 Task: Customize your GitHub profile with a website link.
Action: Mouse moved to (302, 396)
Screenshot: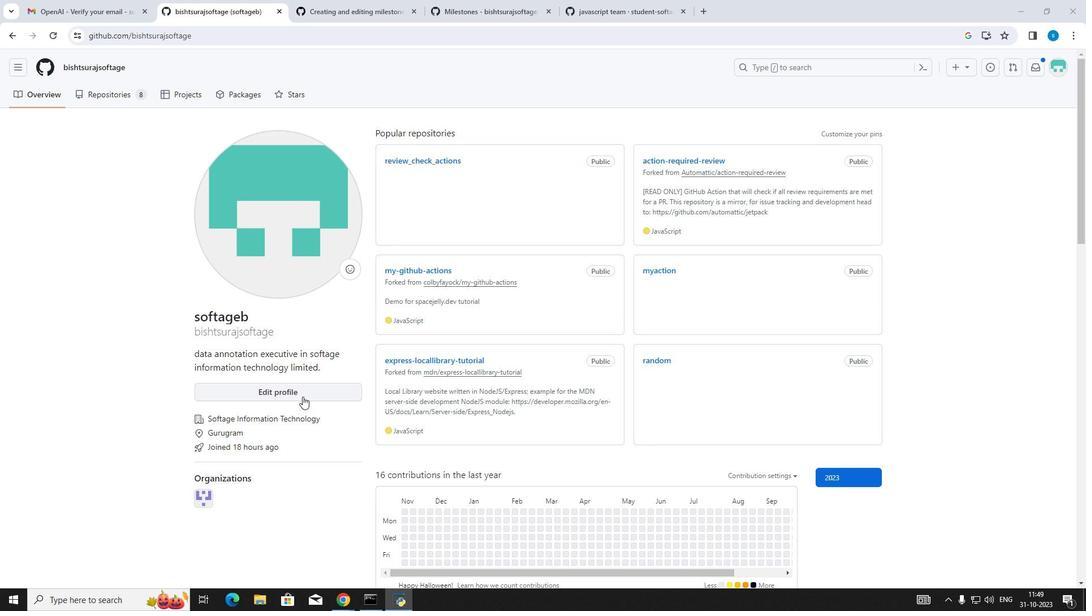 
Action: Mouse pressed left at (302, 396)
Screenshot: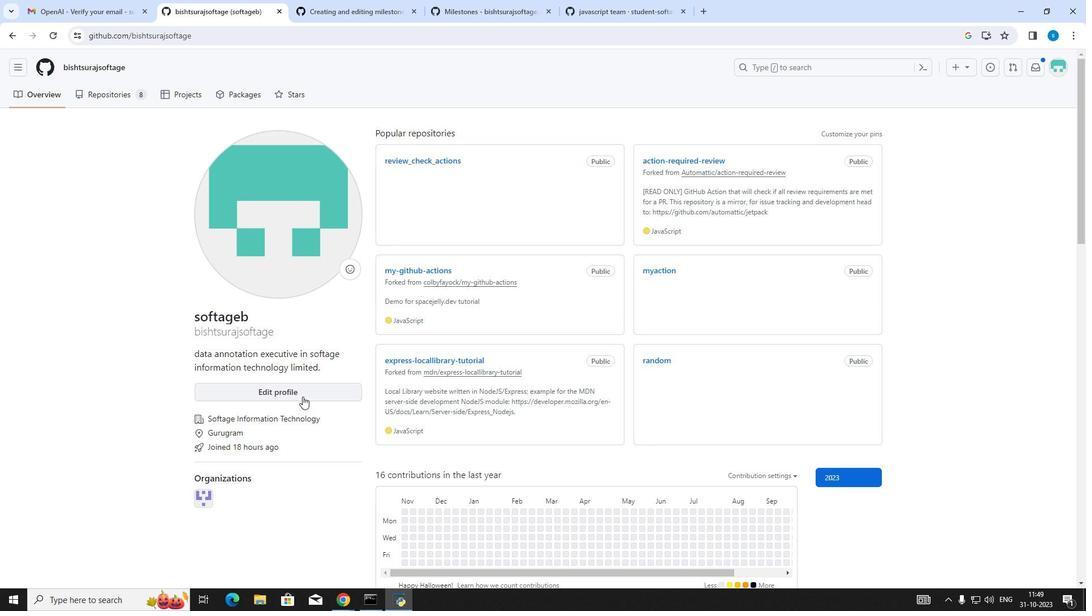 
Action: Mouse moved to (263, 533)
Screenshot: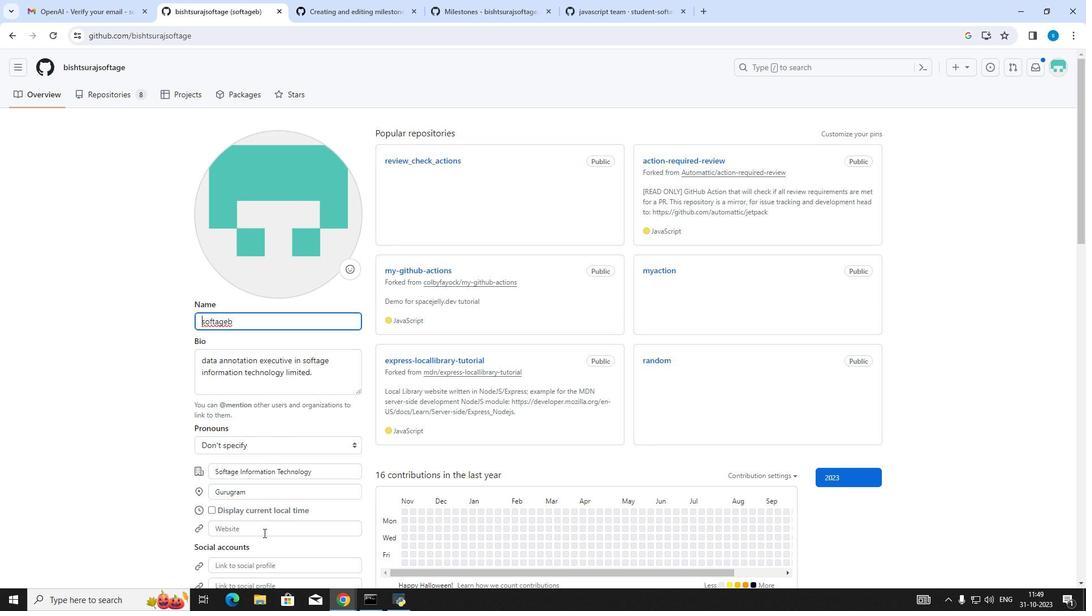 
Action: Mouse pressed left at (263, 533)
Screenshot: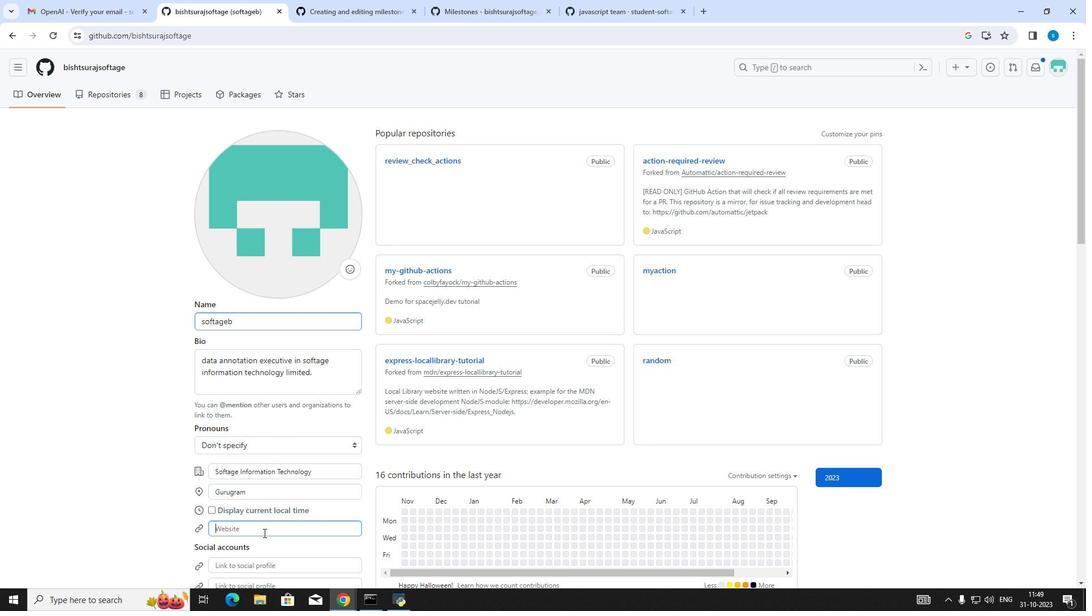 
Action: Key pressed https<Key.shift_r>://www.google.com
Screenshot: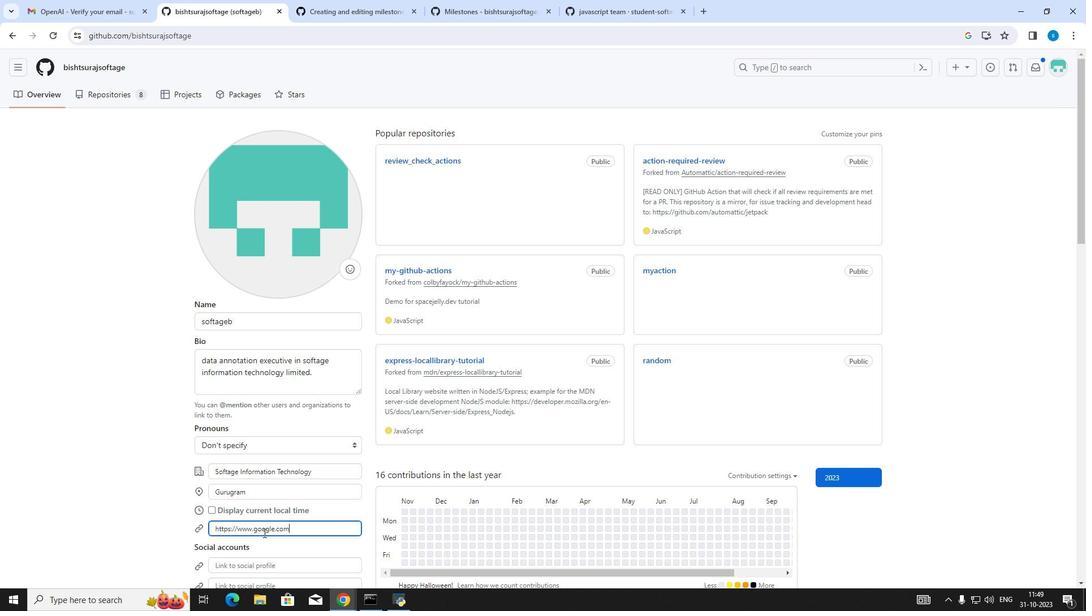 
Action: Mouse scrolled (263, 533) with delta (0, 0)
Screenshot: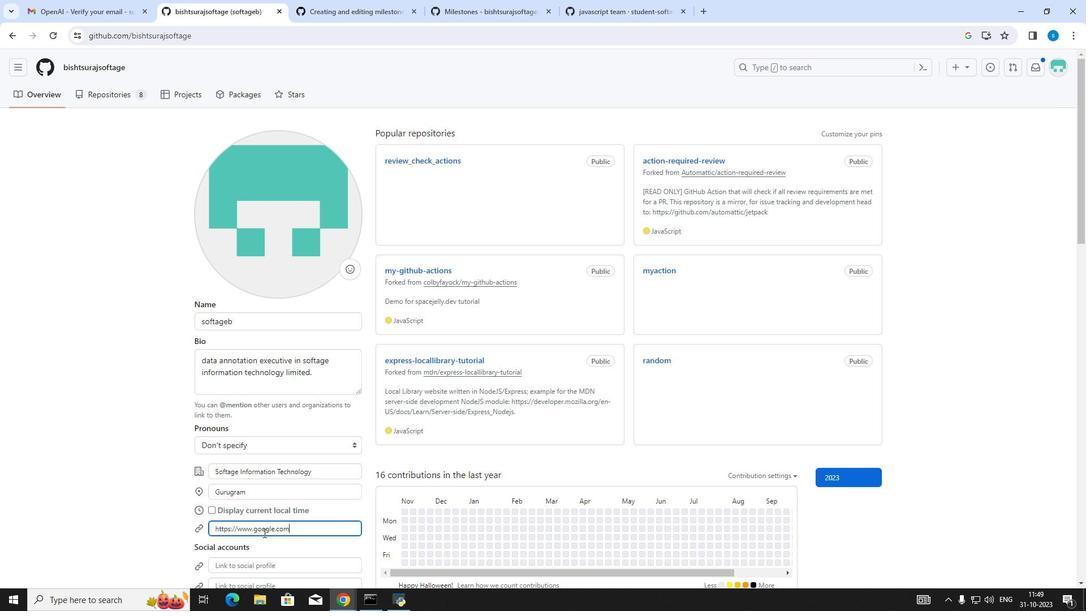 
Action: Mouse moved to (217, 494)
Screenshot: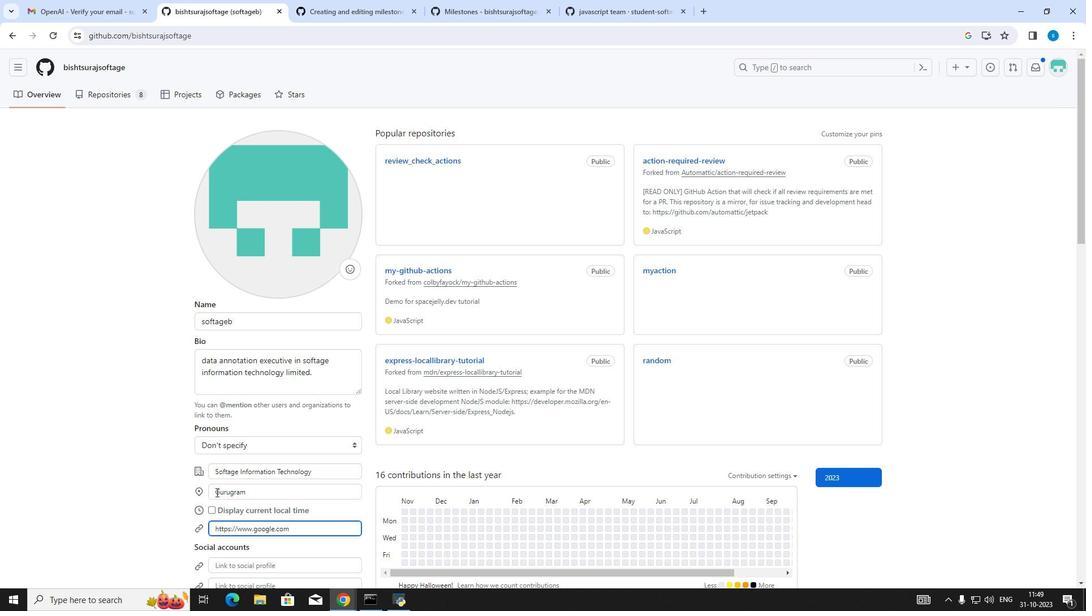
Action: Mouse scrolled (217, 494) with delta (0, 0)
Screenshot: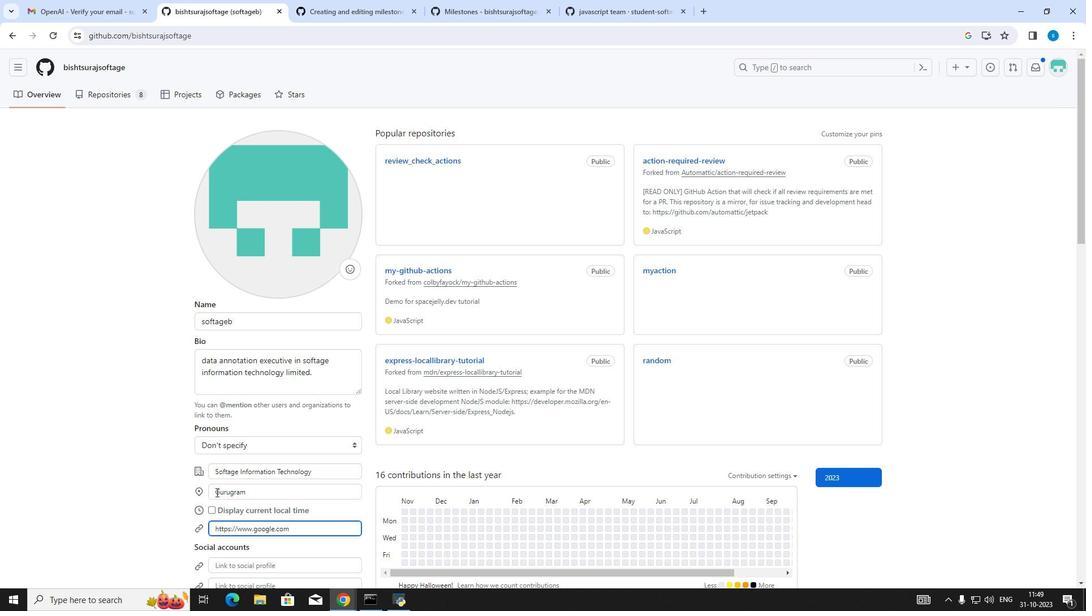 
Action: Mouse moved to (215, 490)
Screenshot: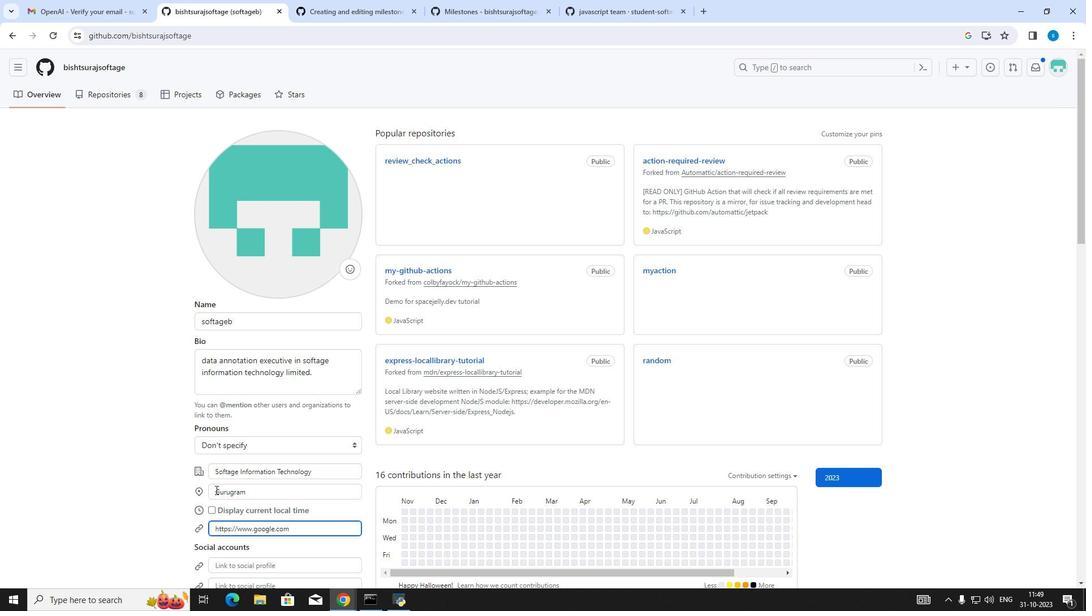 
Action: Mouse scrolled (215, 489) with delta (0, 0)
Screenshot: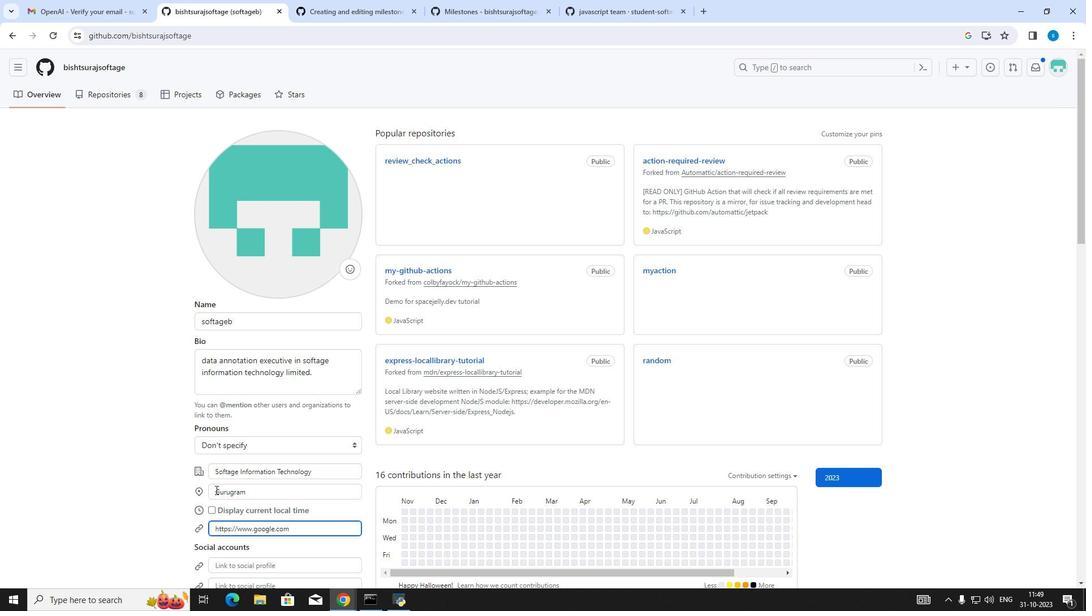 
Action: Mouse scrolled (215, 489) with delta (0, 0)
Screenshot: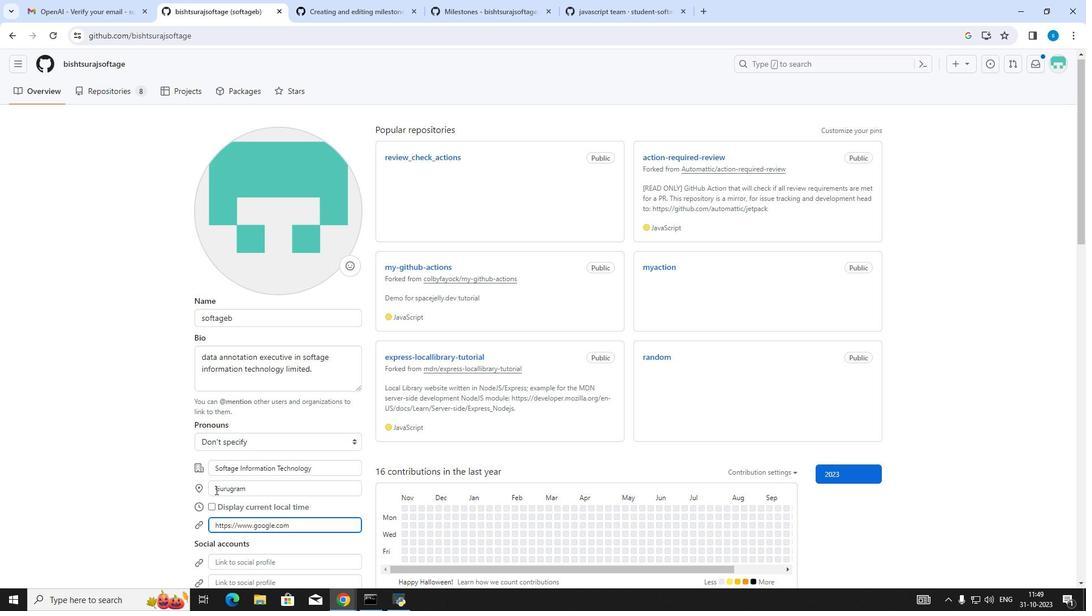 
Action: Mouse scrolled (215, 489) with delta (0, 0)
Screenshot: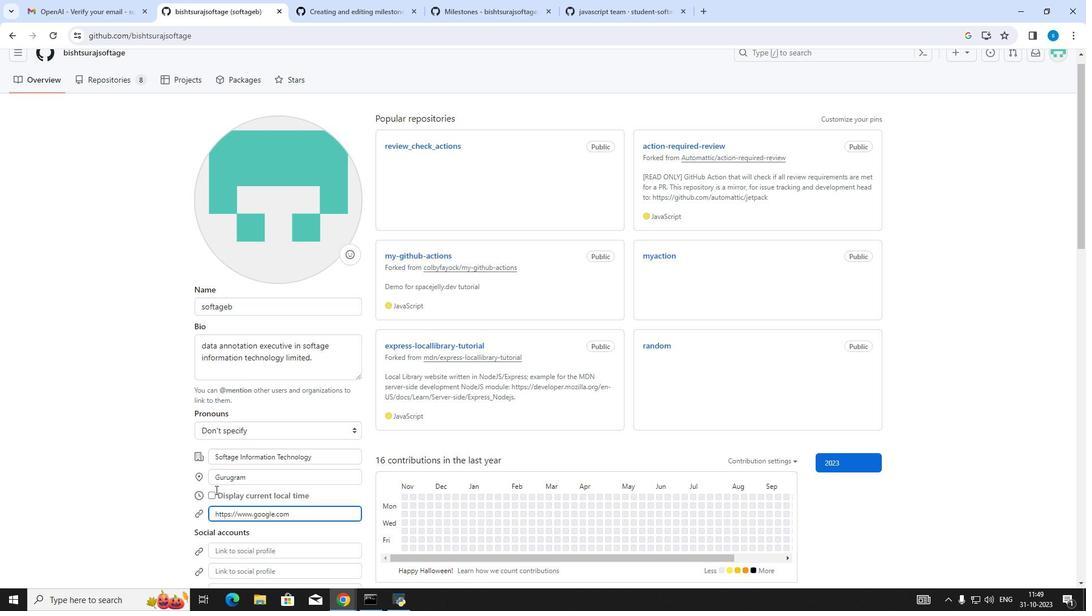 
Action: Mouse moved to (201, 484)
Screenshot: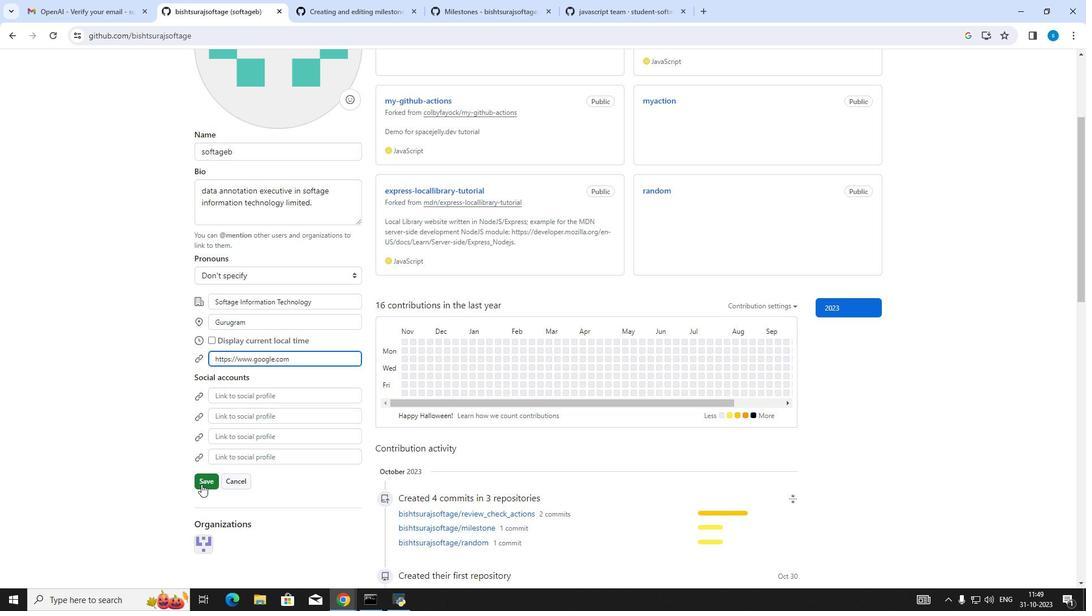 
Action: Mouse pressed left at (201, 484)
Screenshot: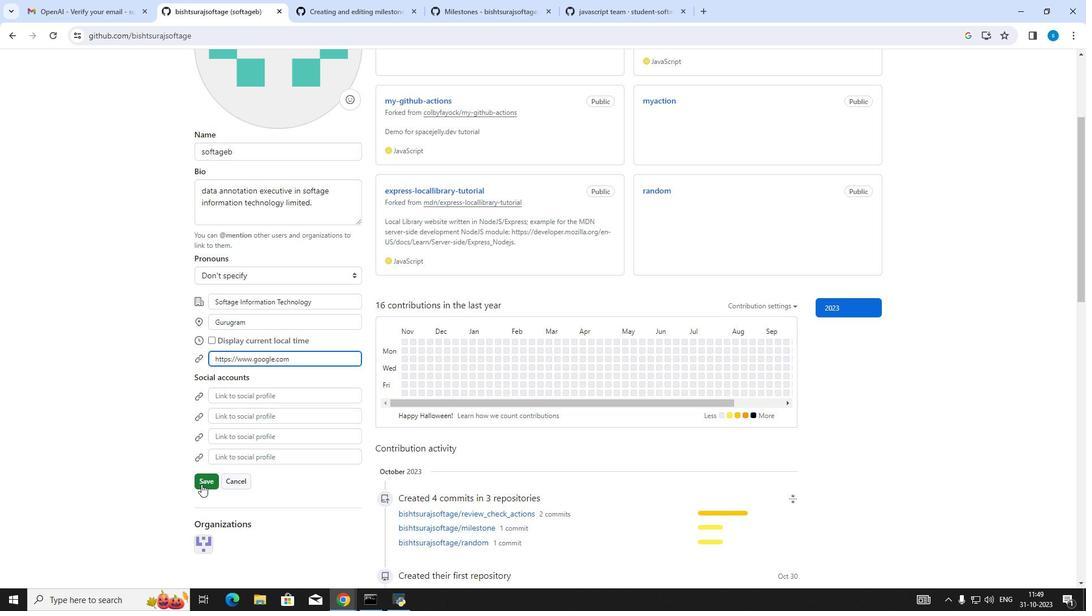 
Action: Mouse moved to (183, 484)
Screenshot: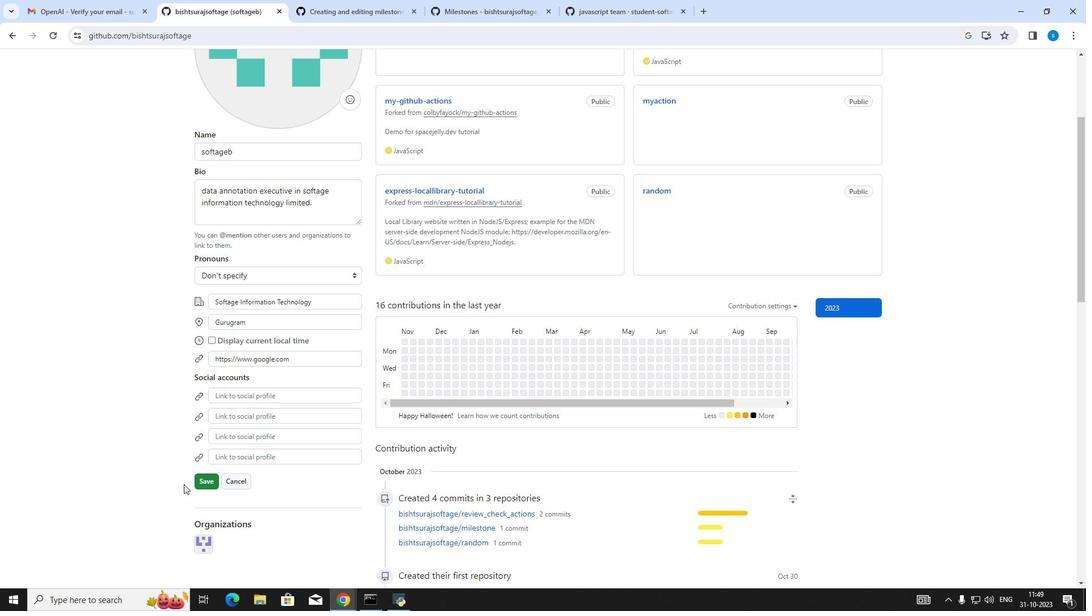 
